 Task: Check the average views per listing of tray ceiling in the last 1 year.
Action: Mouse moved to (862, 195)
Screenshot: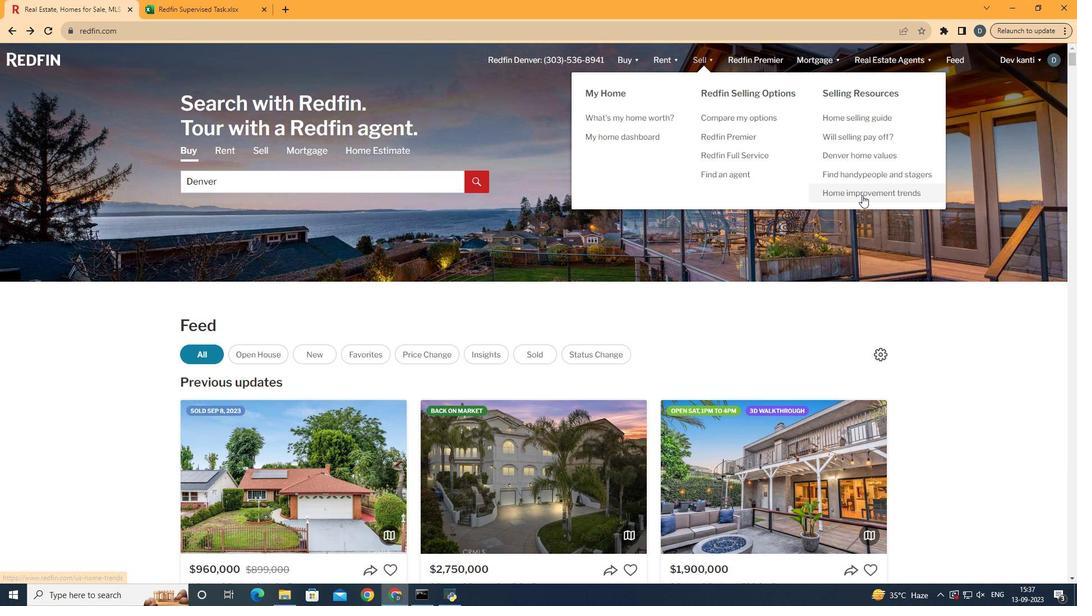 
Action: Mouse pressed left at (862, 195)
Screenshot: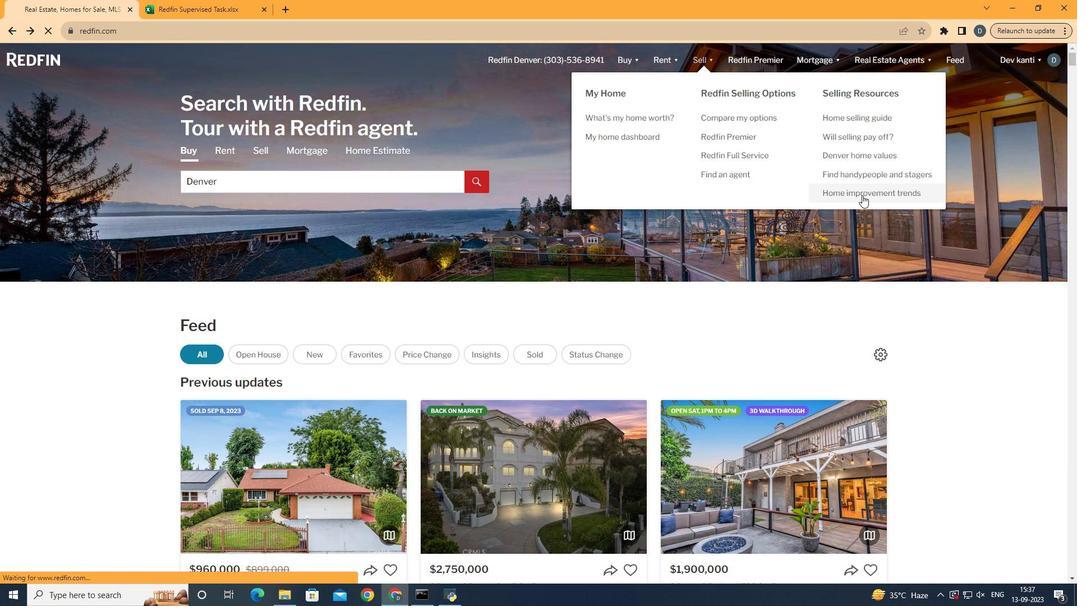 
Action: Mouse moved to (259, 208)
Screenshot: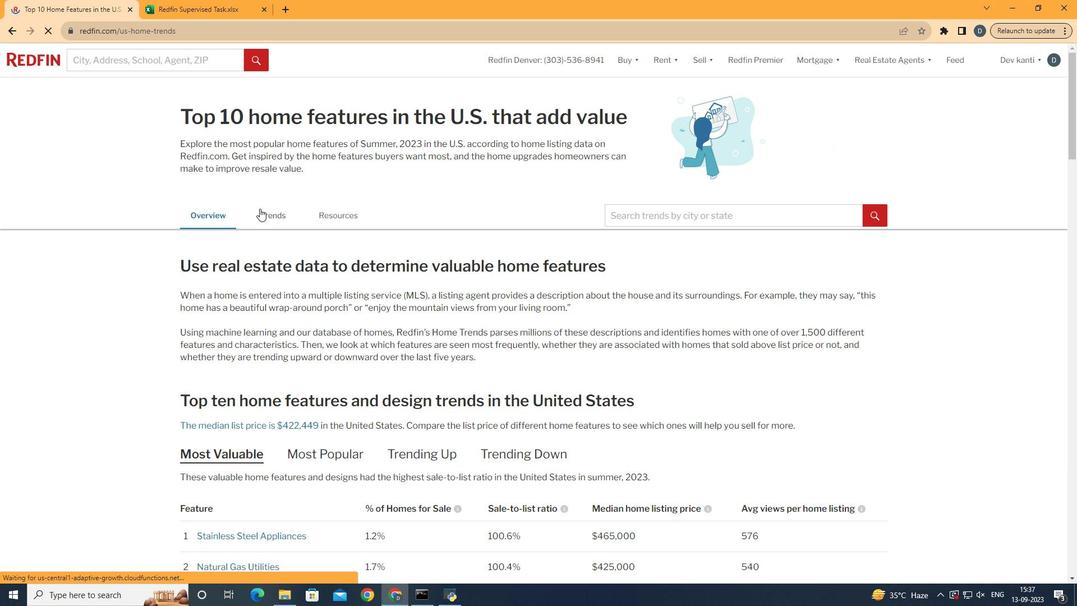 
Action: Mouse pressed left at (259, 208)
Screenshot: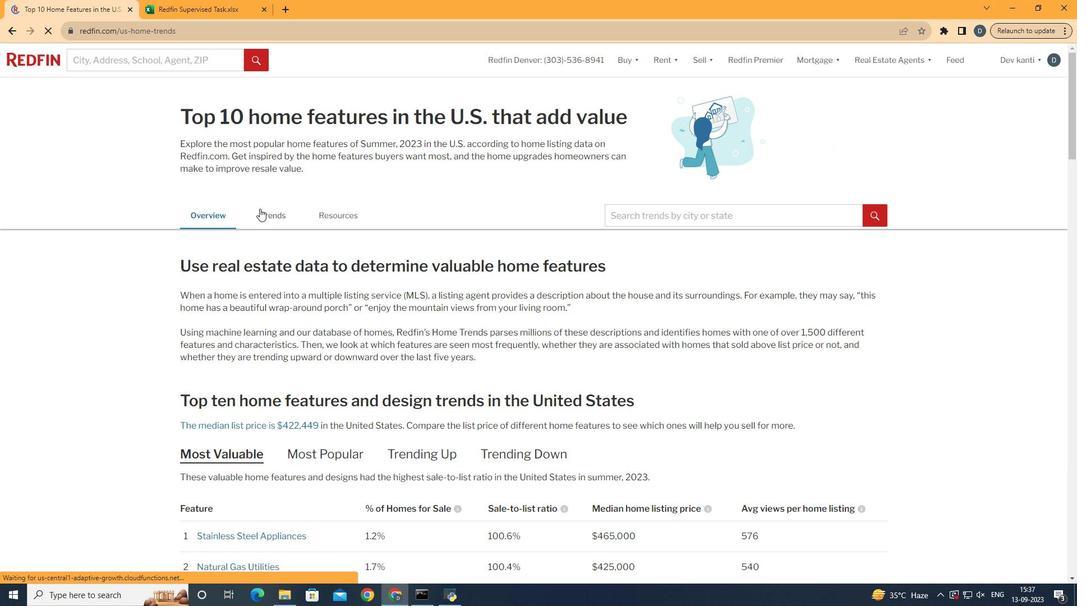 
Action: Mouse moved to (519, 306)
Screenshot: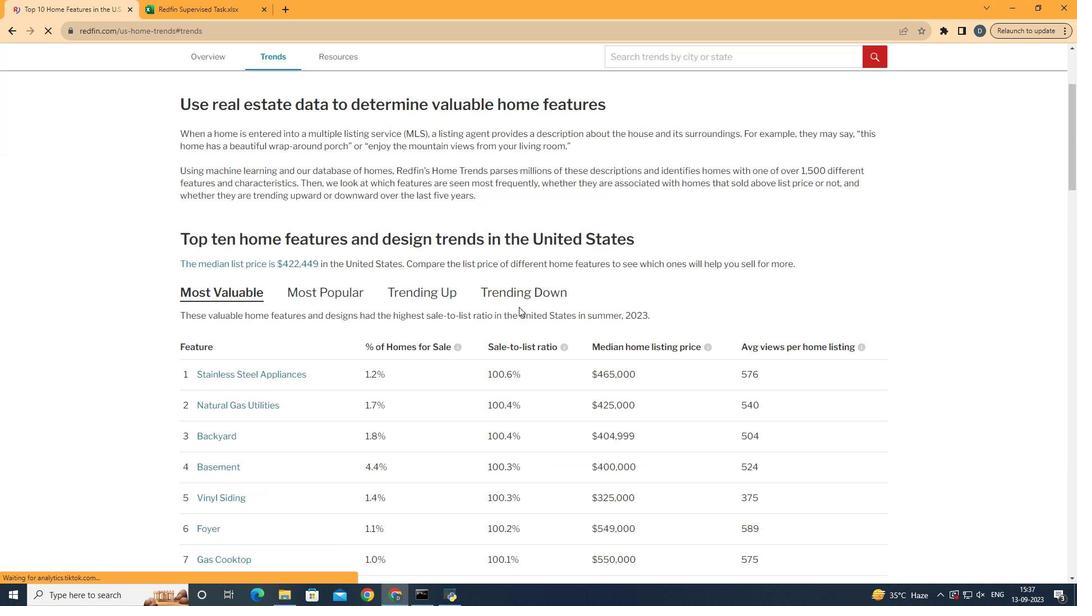 
Action: Mouse scrolled (519, 306) with delta (0, 0)
Screenshot: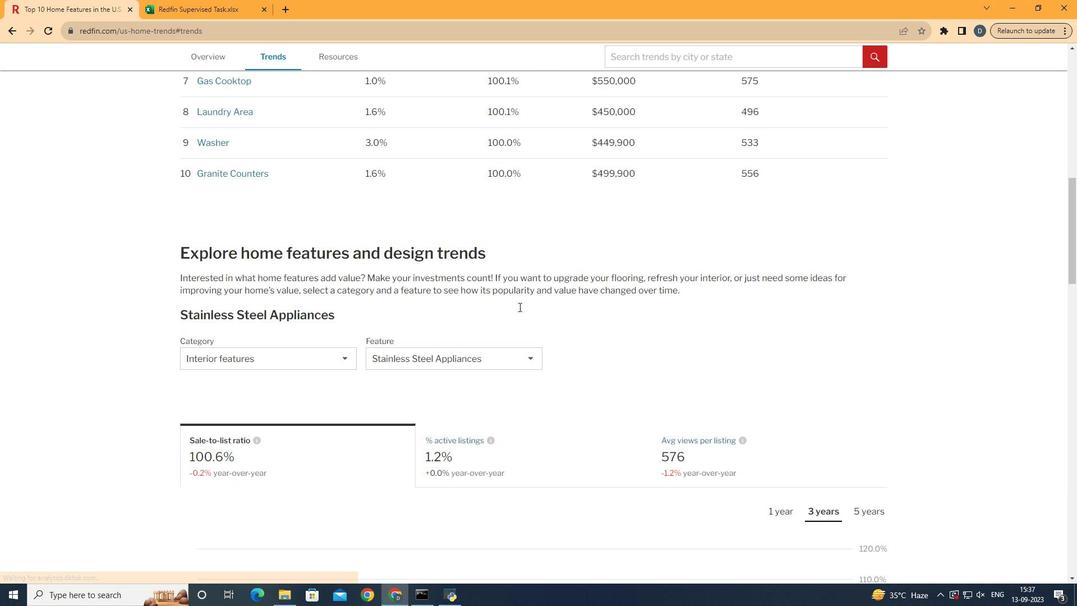 
Action: Mouse scrolled (519, 306) with delta (0, 0)
Screenshot: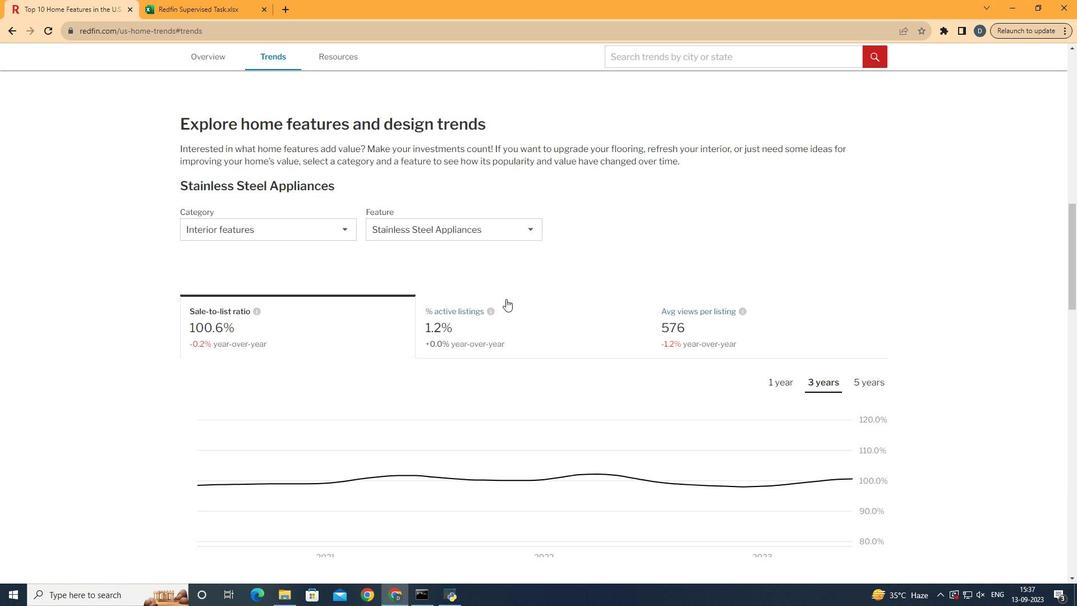 
Action: Mouse scrolled (519, 306) with delta (0, 0)
Screenshot: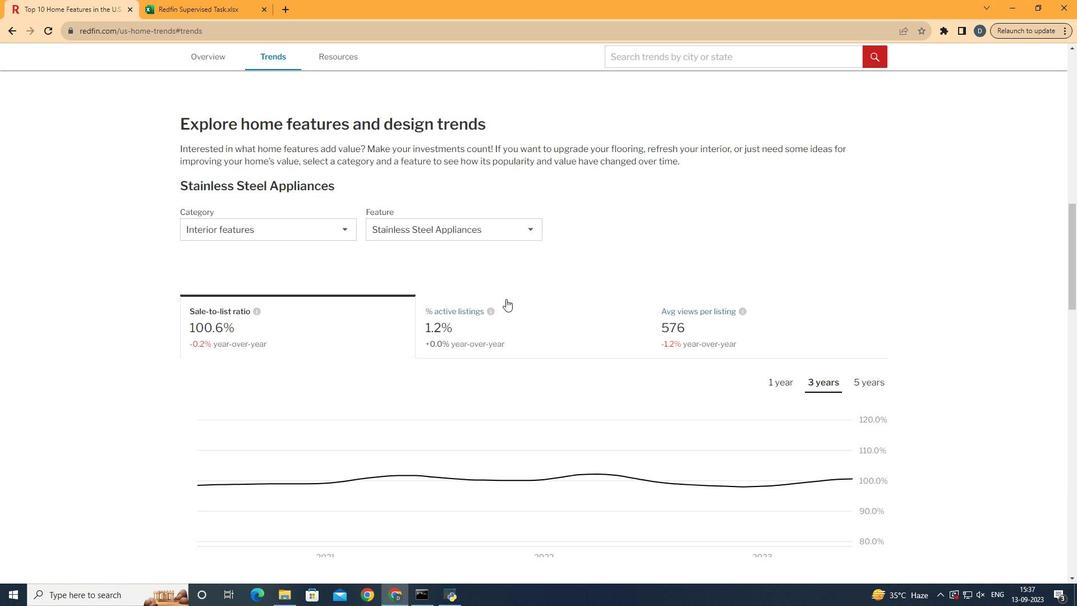 
Action: Mouse scrolled (519, 306) with delta (0, 0)
Screenshot: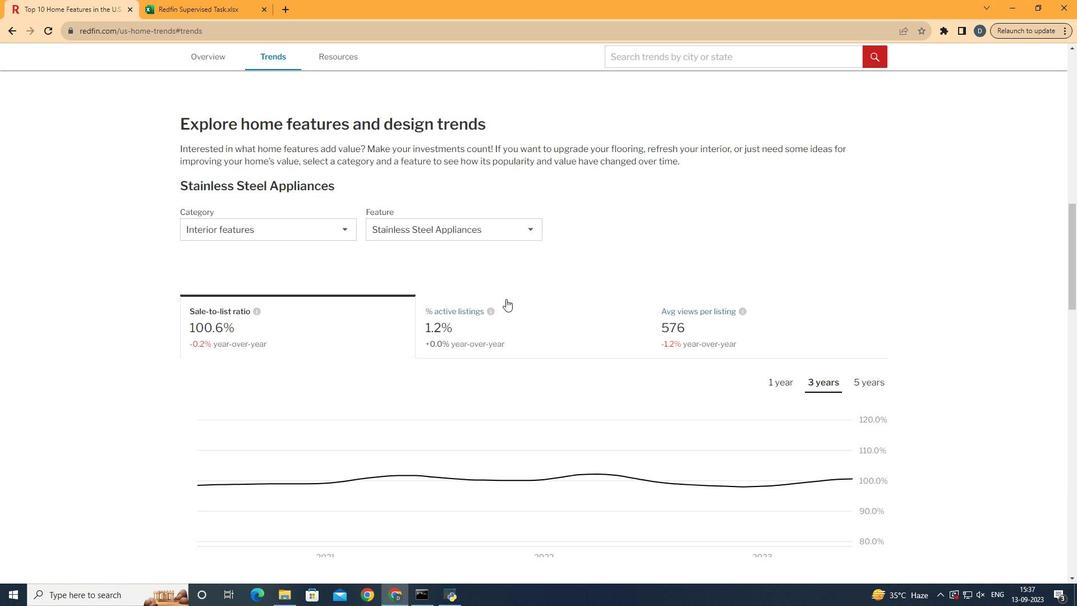 
Action: Mouse scrolled (519, 306) with delta (0, 0)
Screenshot: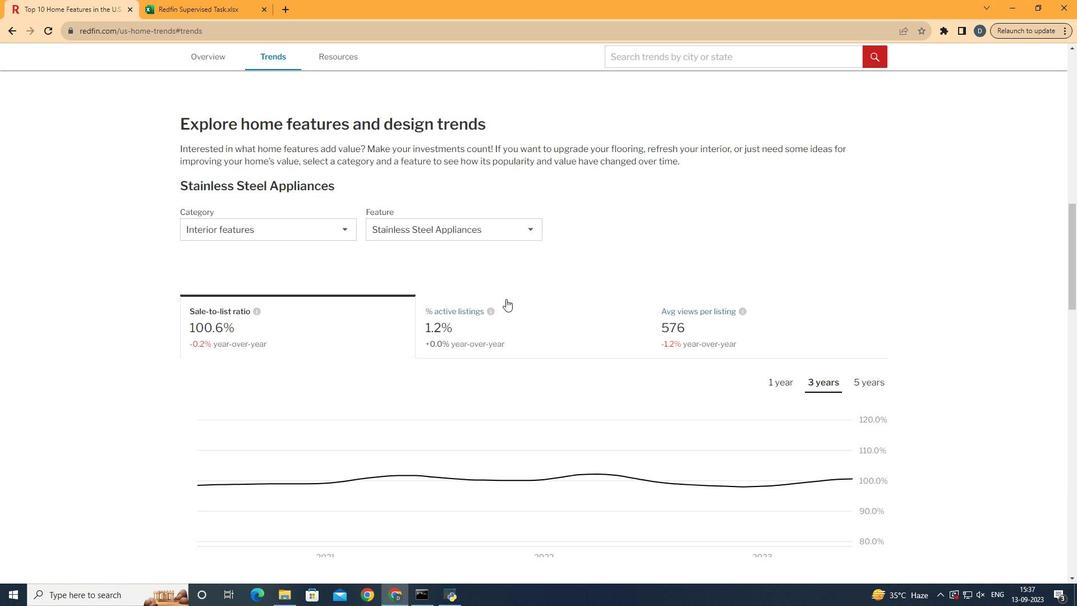 
Action: Mouse scrolled (519, 306) with delta (0, 0)
Screenshot: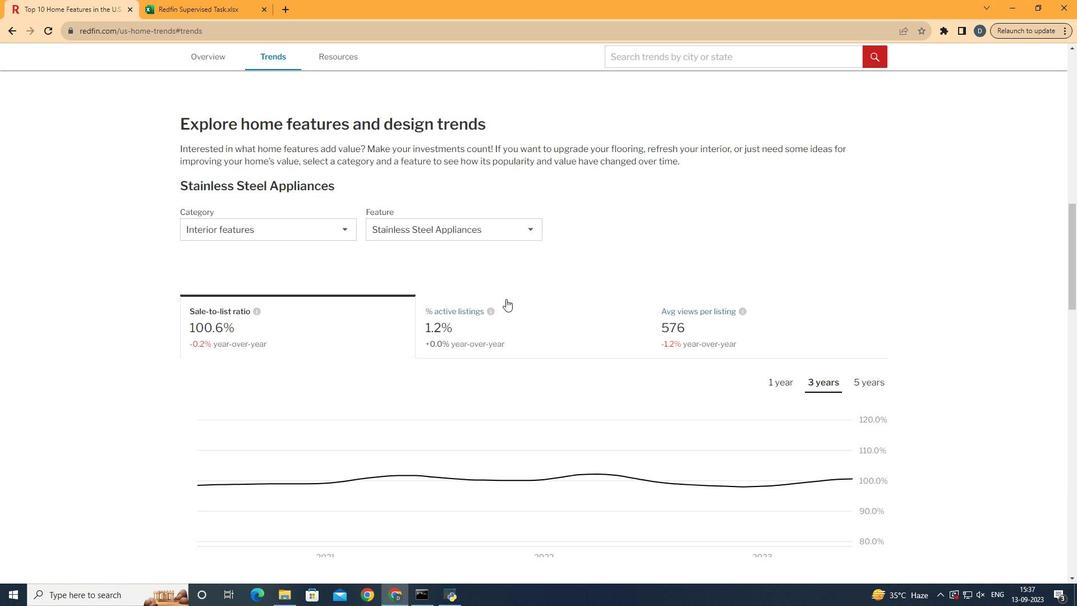 
Action: Mouse scrolled (519, 306) with delta (0, 0)
Screenshot: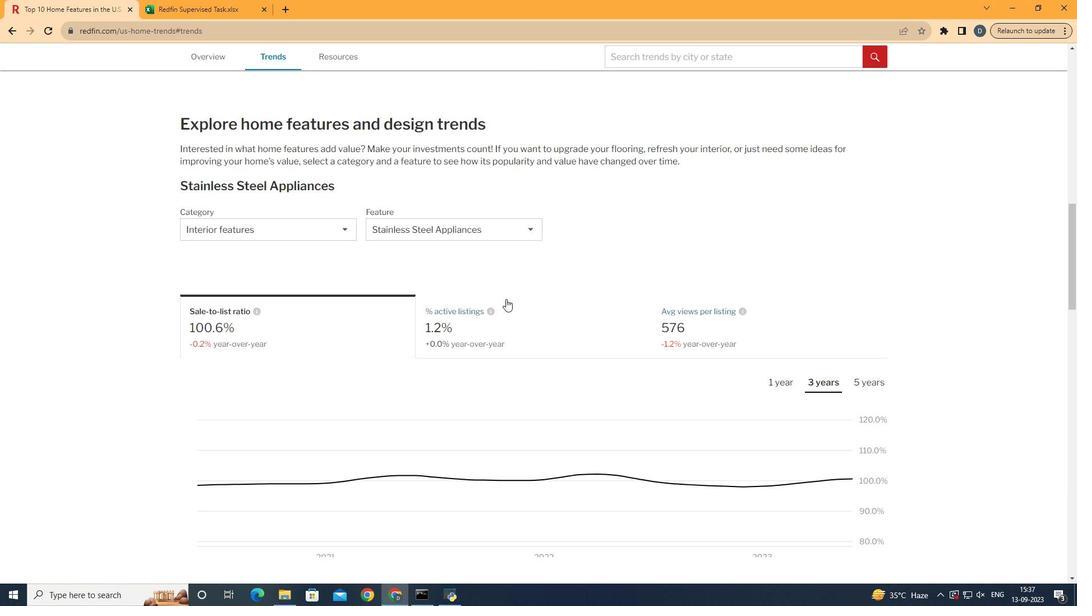 
Action: Mouse scrolled (519, 306) with delta (0, 0)
Screenshot: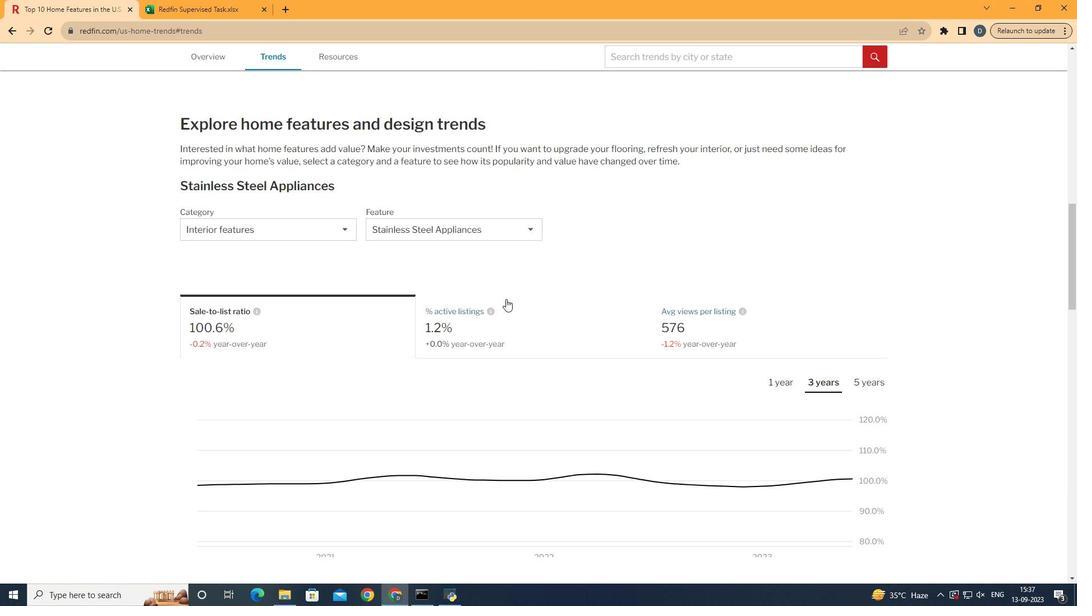 
Action: Mouse moved to (339, 218)
Screenshot: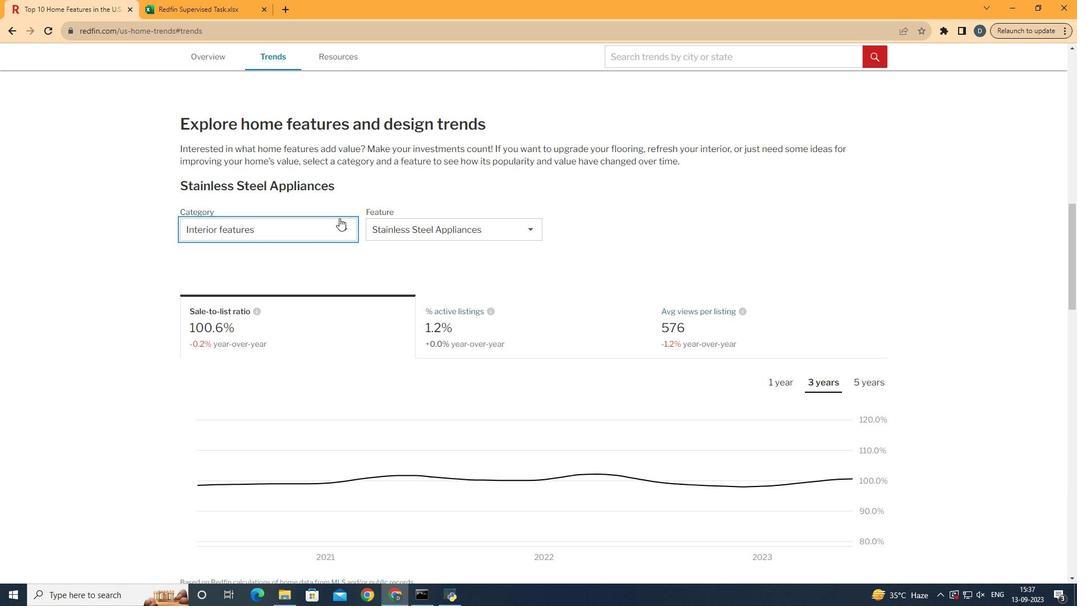 
Action: Mouse pressed left at (339, 218)
Screenshot: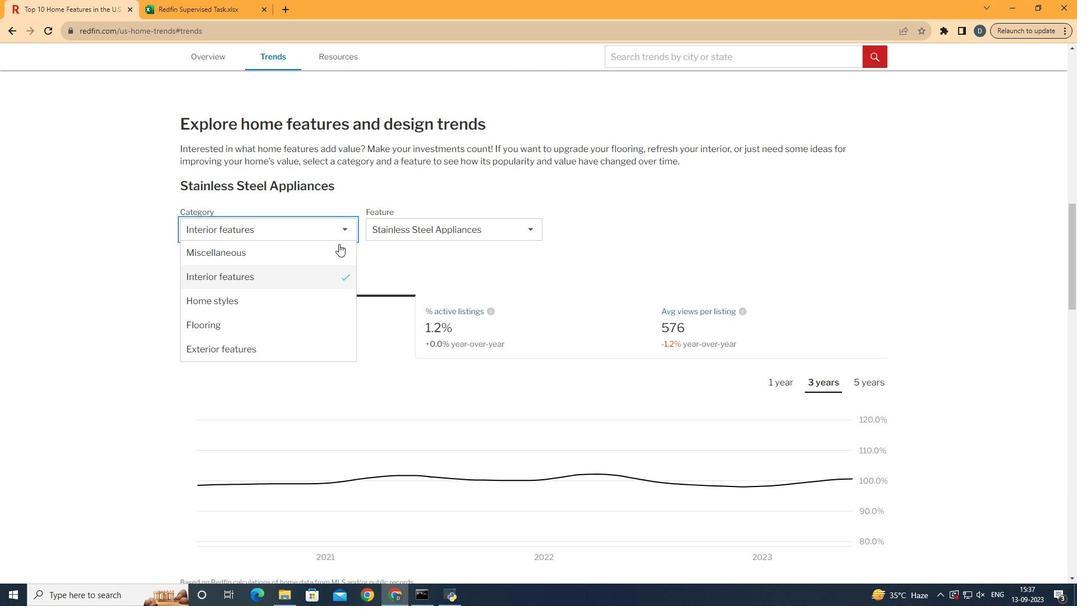 
Action: Mouse moved to (338, 270)
Screenshot: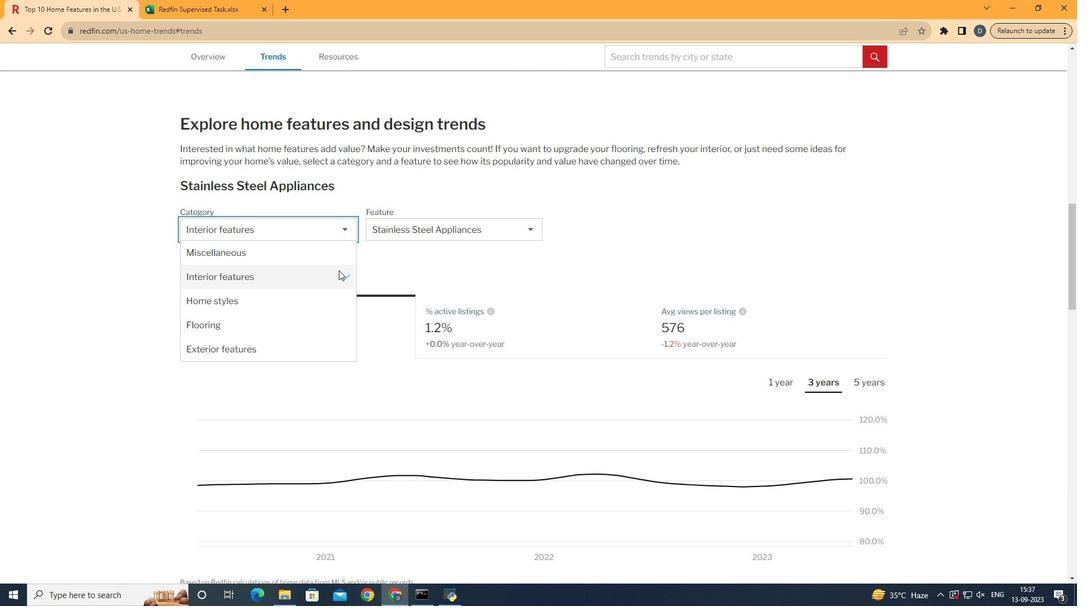 
Action: Mouse pressed left at (338, 270)
Screenshot: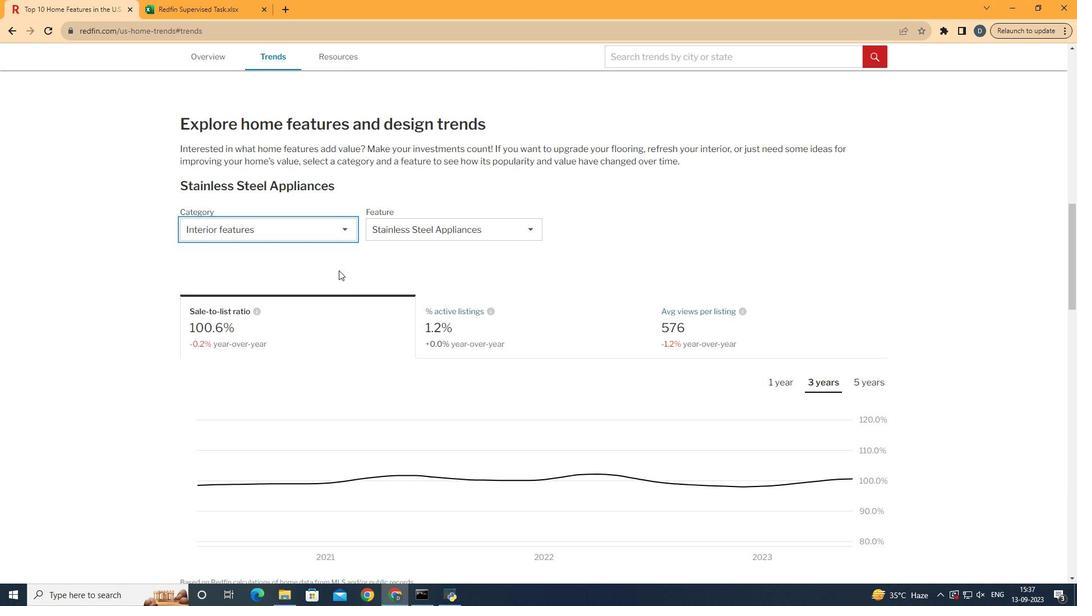 
Action: Mouse moved to (482, 228)
Screenshot: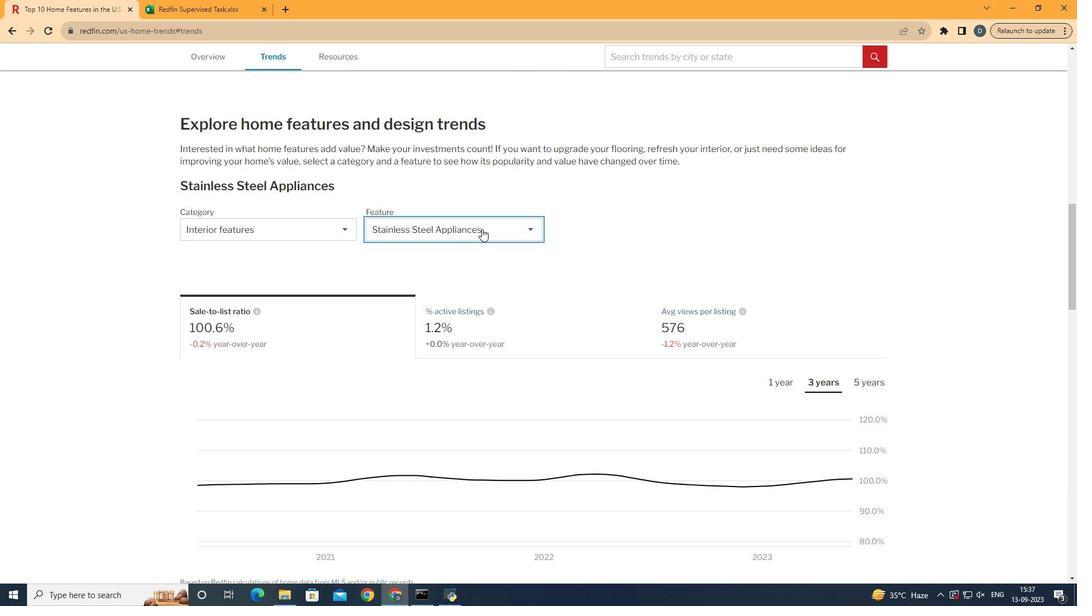 
Action: Mouse pressed left at (482, 228)
Screenshot: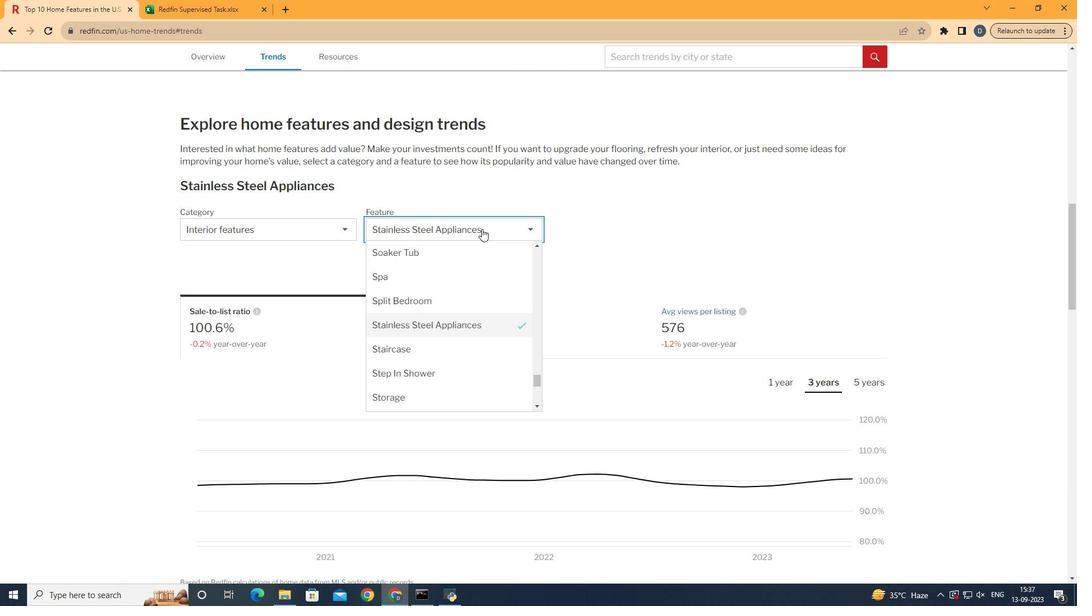 
Action: Mouse moved to (485, 324)
Screenshot: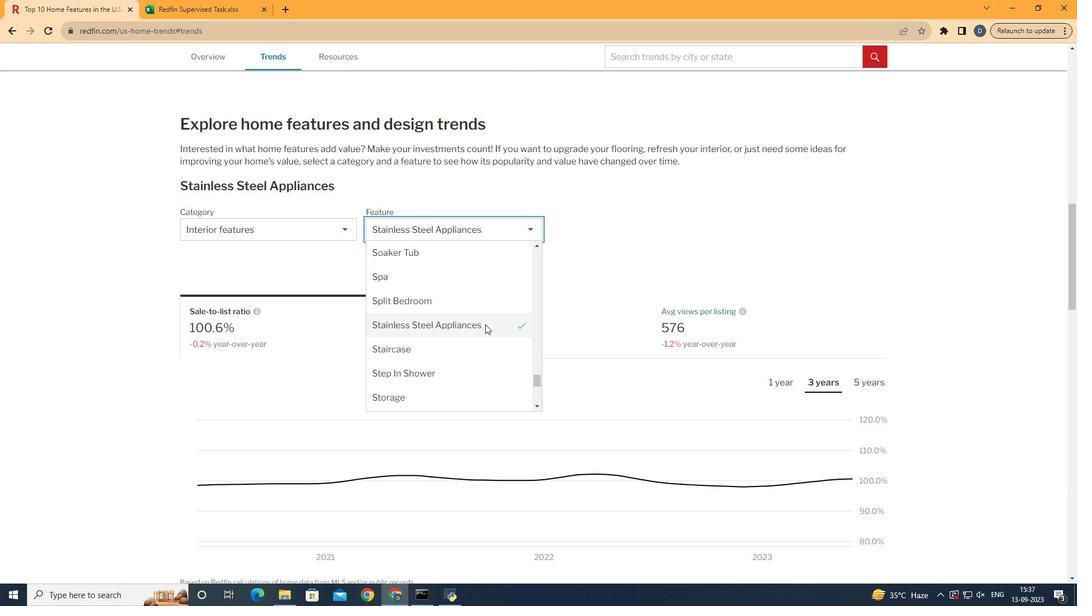 
Action: Mouse scrolled (485, 323) with delta (0, 0)
Screenshot: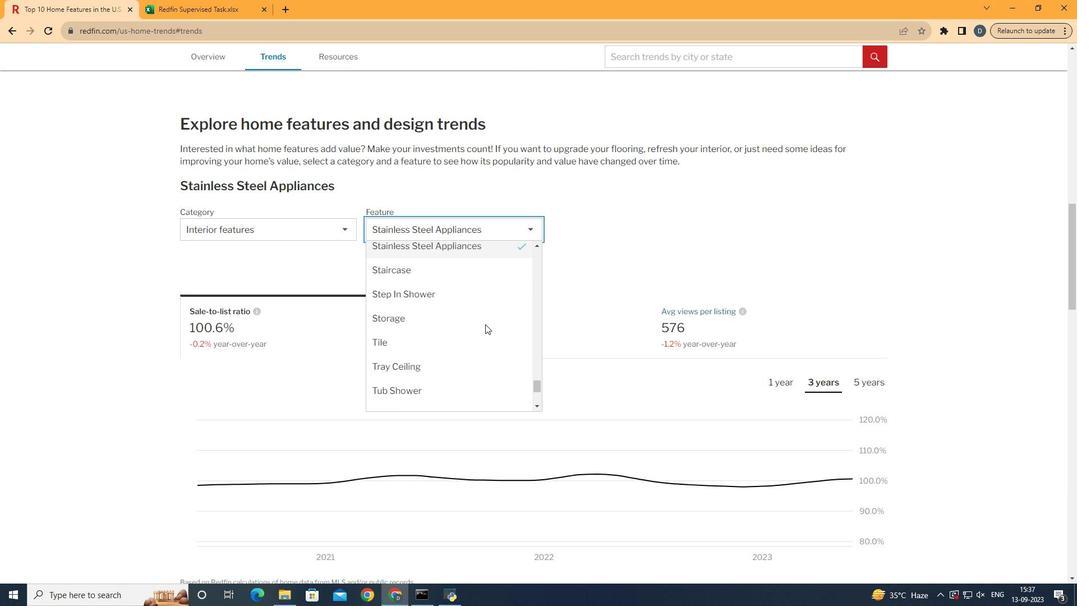 
Action: Mouse scrolled (485, 323) with delta (0, 0)
Screenshot: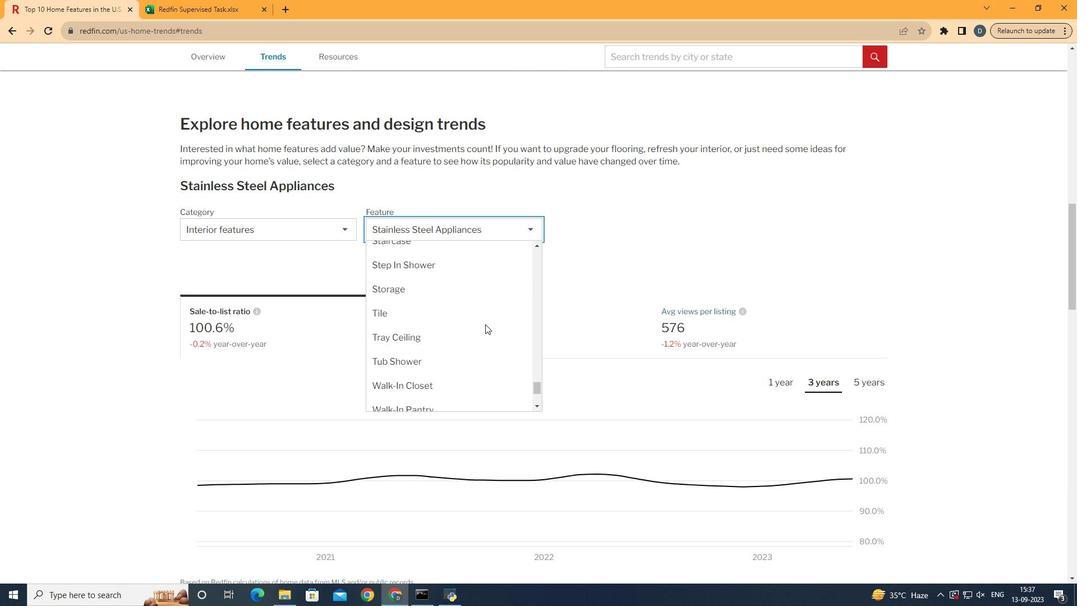
Action: Mouse moved to (478, 335)
Screenshot: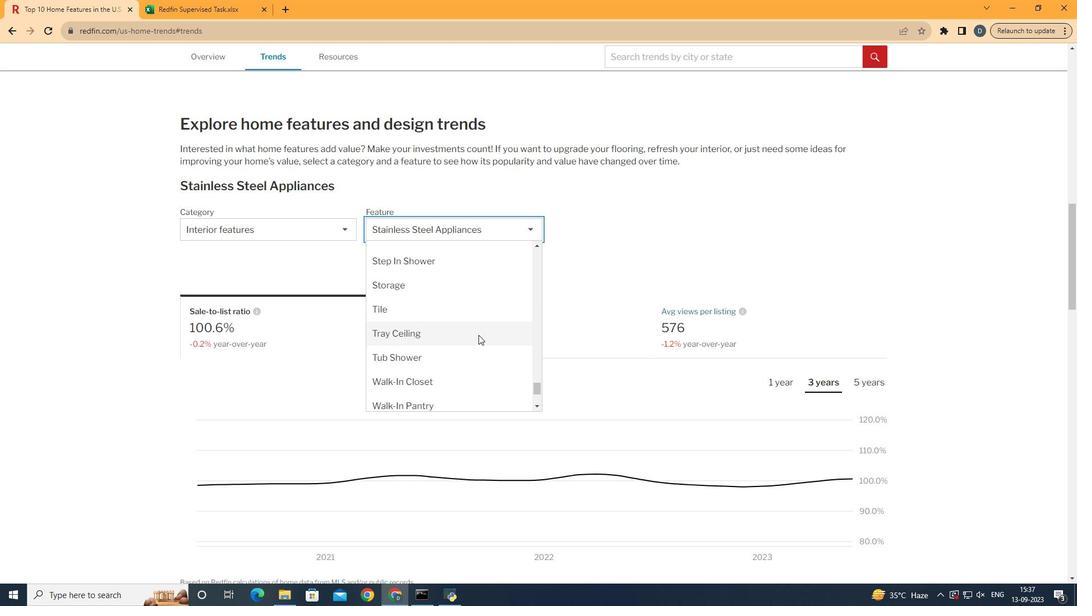 
Action: Mouse pressed left at (478, 335)
Screenshot: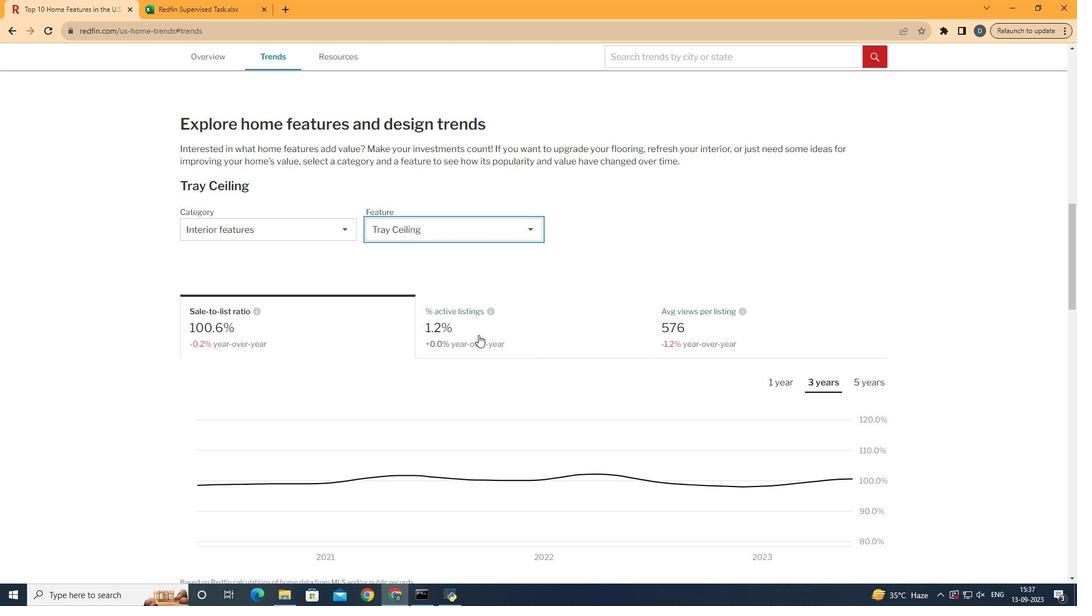 
Action: Mouse moved to (762, 331)
Screenshot: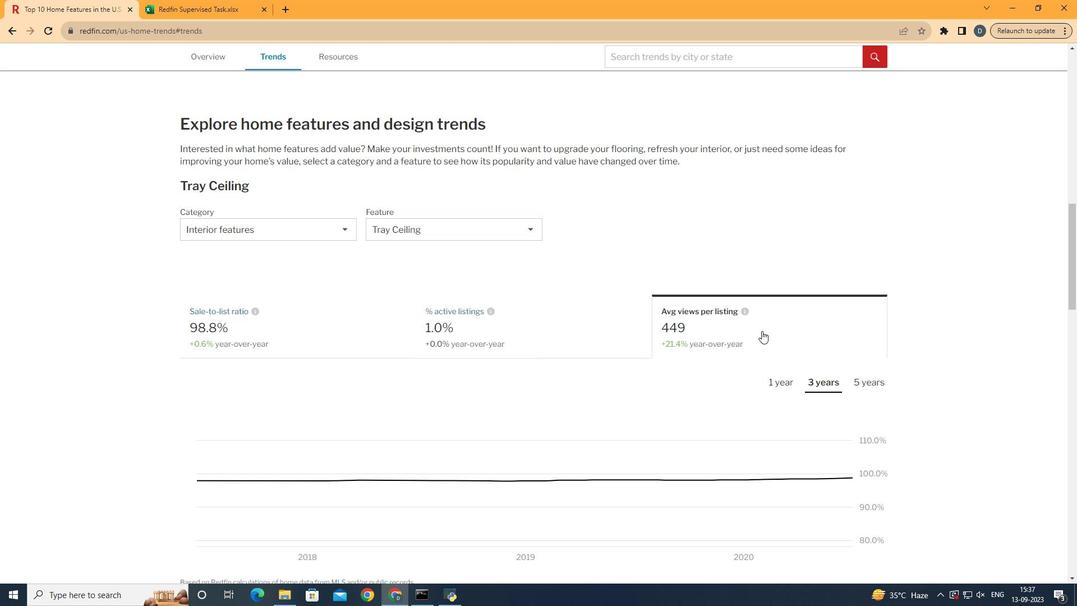 
Action: Mouse pressed left at (762, 331)
Screenshot: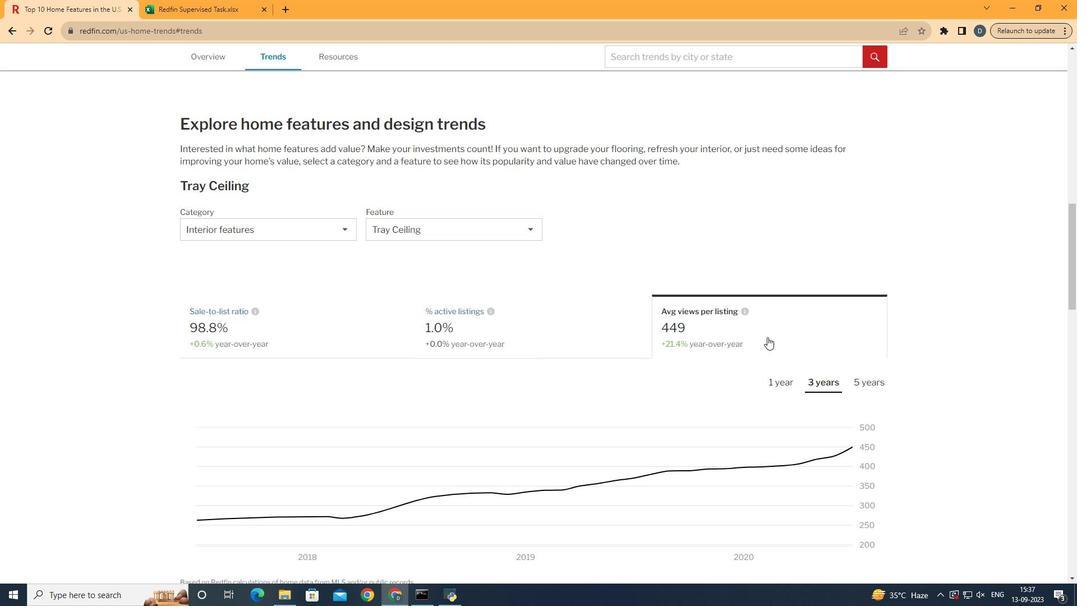 
Action: Mouse moved to (782, 381)
Screenshot: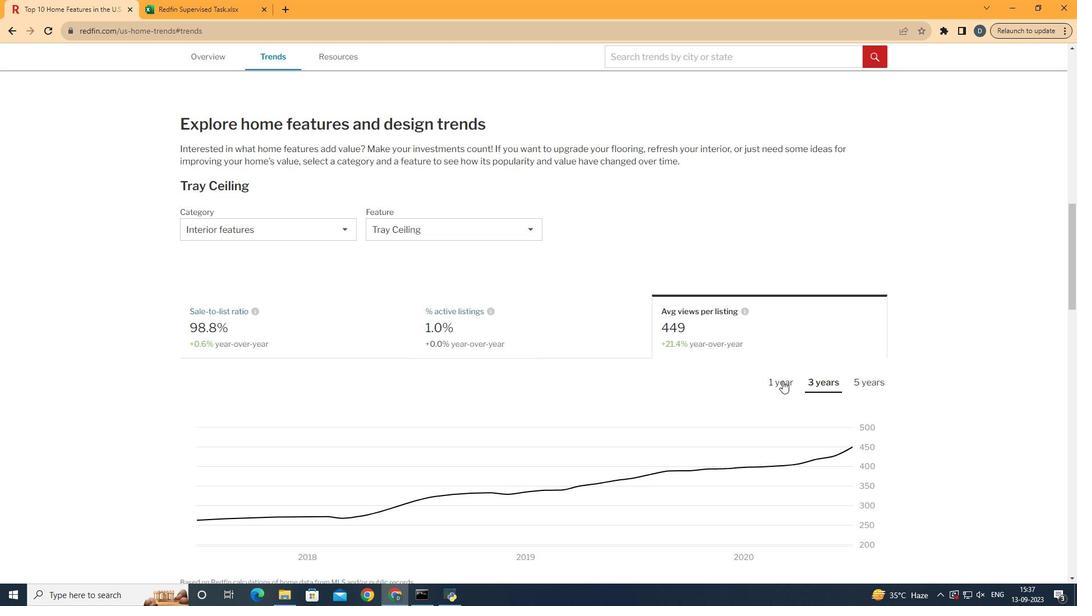 
Action: Mouse pressed left at (782, 381)
Screenshot: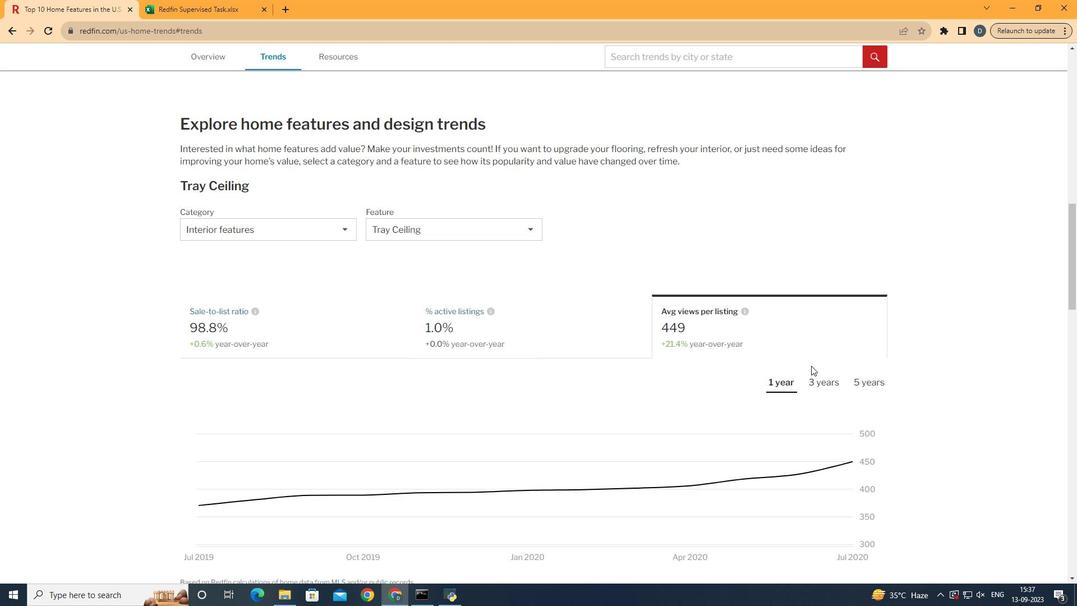 
Action: Mouse moved to (955, 259)
Screenshot: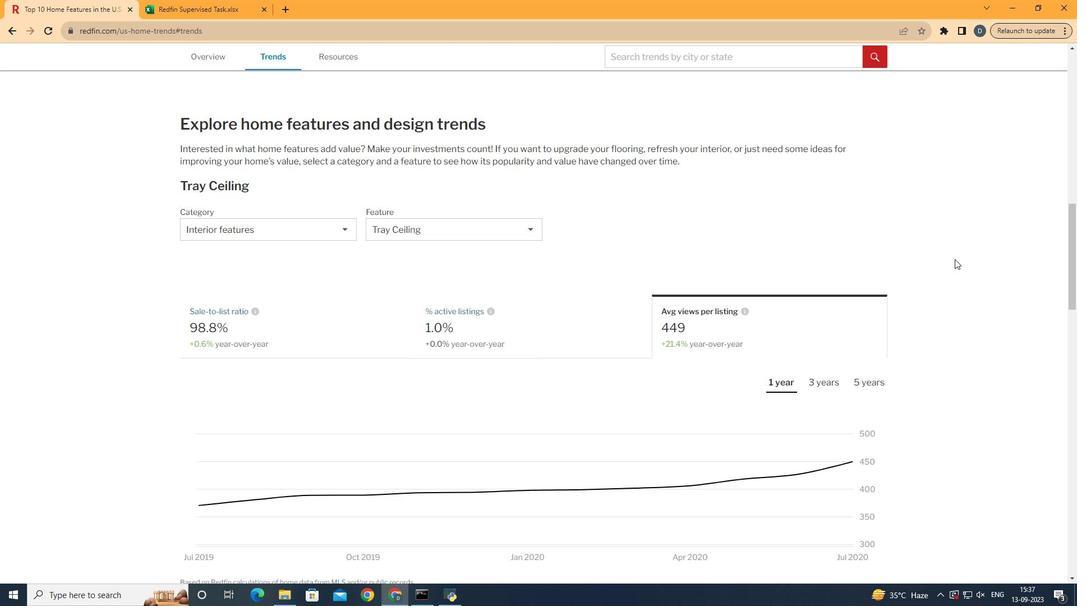 
Action: Mouse scrolled (955, 258) with delta (0, 0)
Screenshot: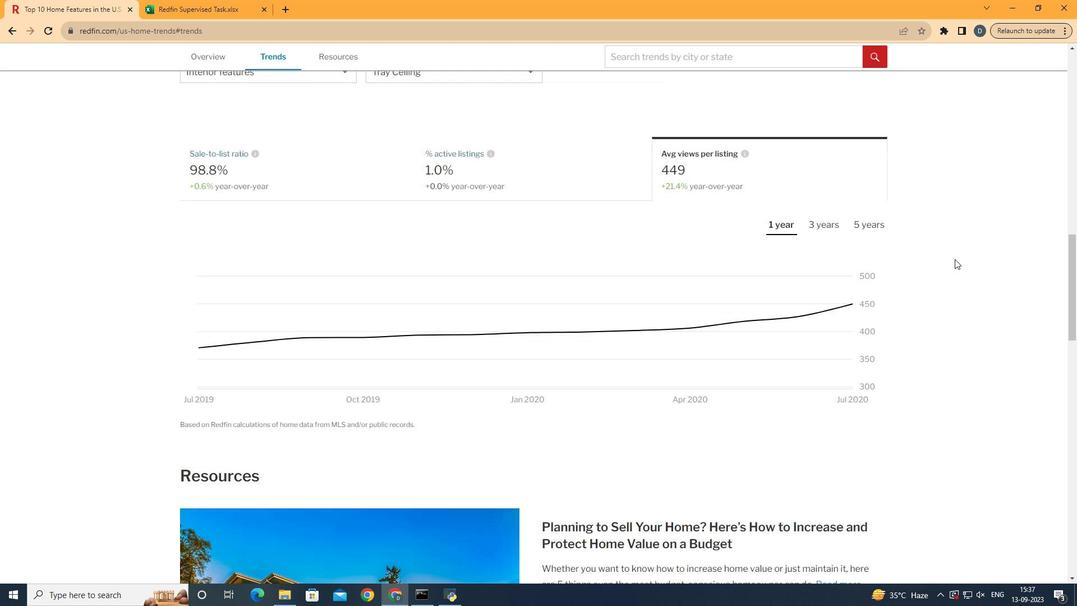 
Action: Mouse scrolled (955, 258) with delta (0, 0)
Screenshot: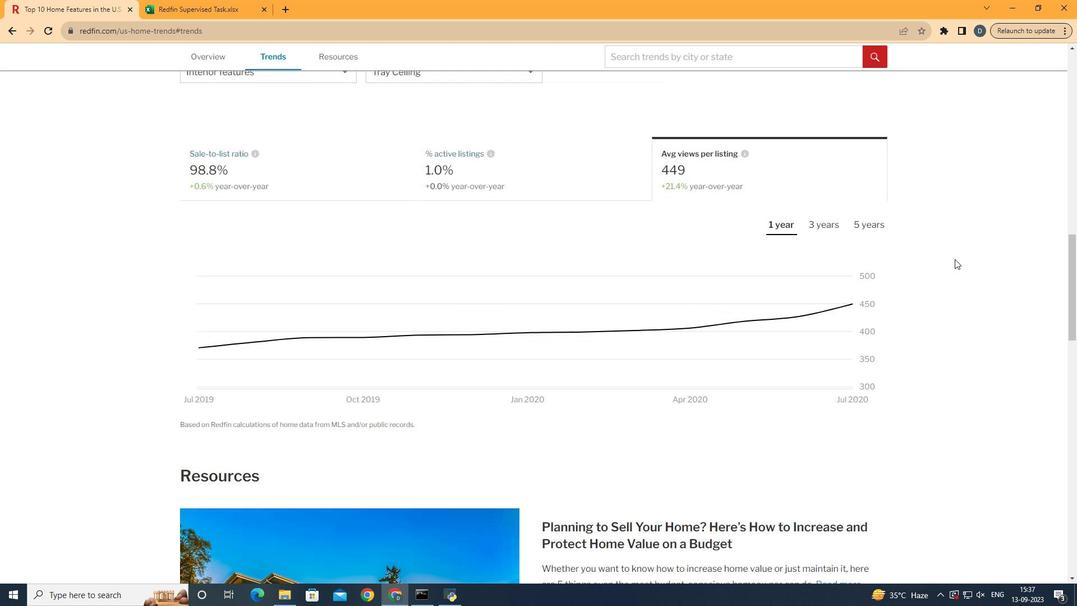 
Action: Mouse scrolled (955, 258) with delta (0, 0)
Screenshot: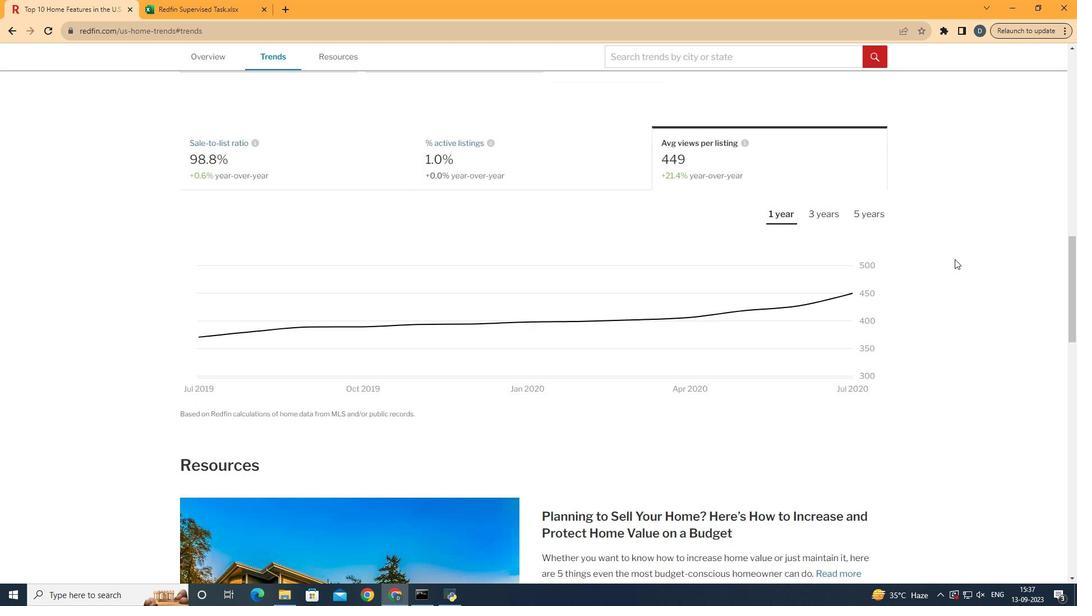 
